 Task: Choose the card "JACK OF ALL TRADES" for your new game.
Action: Mouse moved to (673, 517)
Screenshot: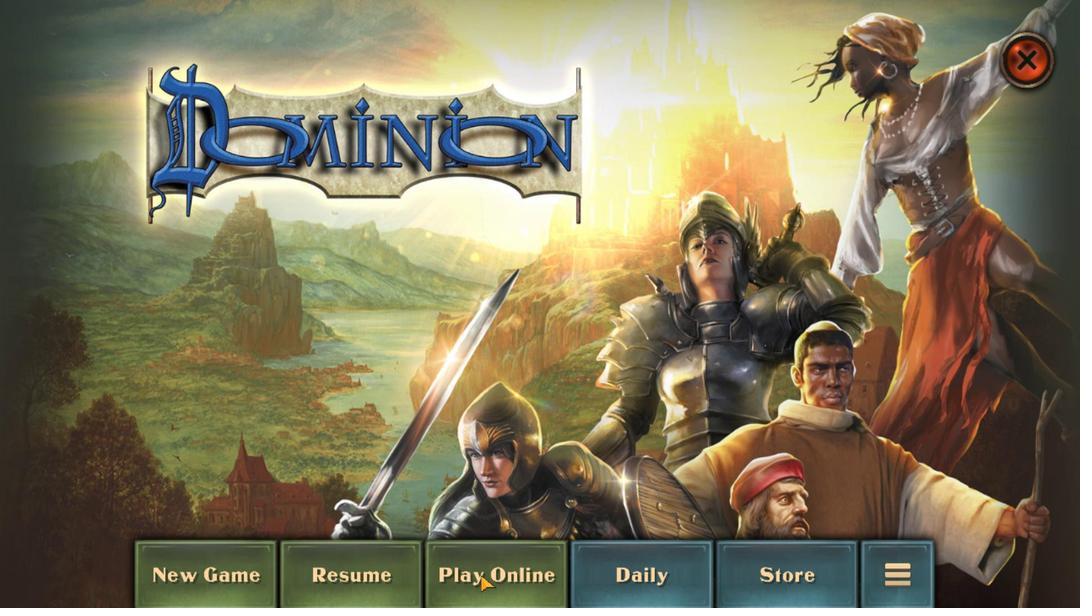 
Action: Mouse pressed left at (673, 517)
Screenshot: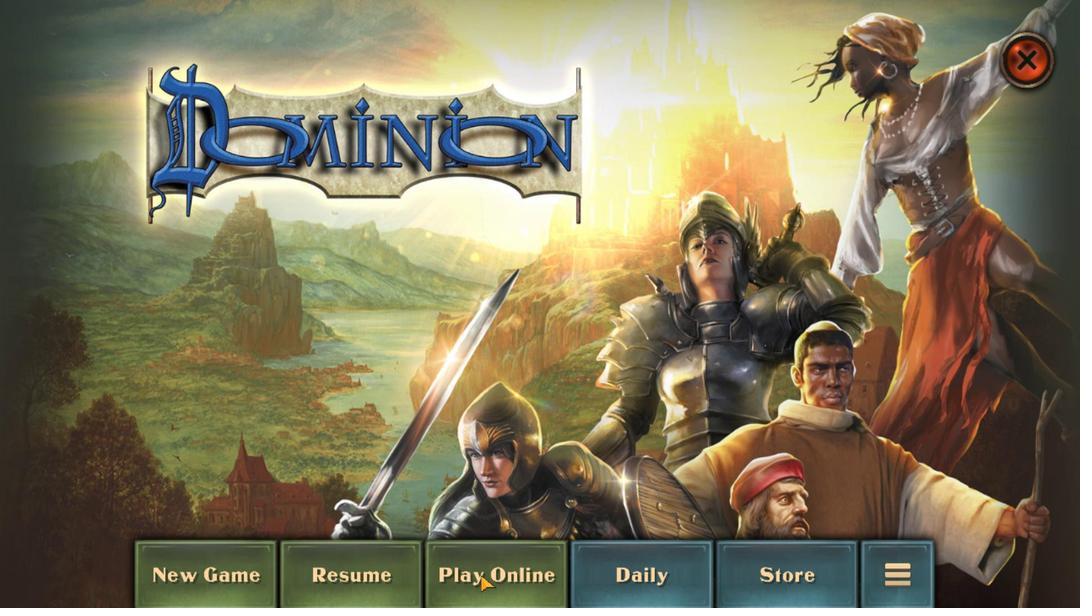 
Action: Mouse moved to (677, 129)
Screenshot: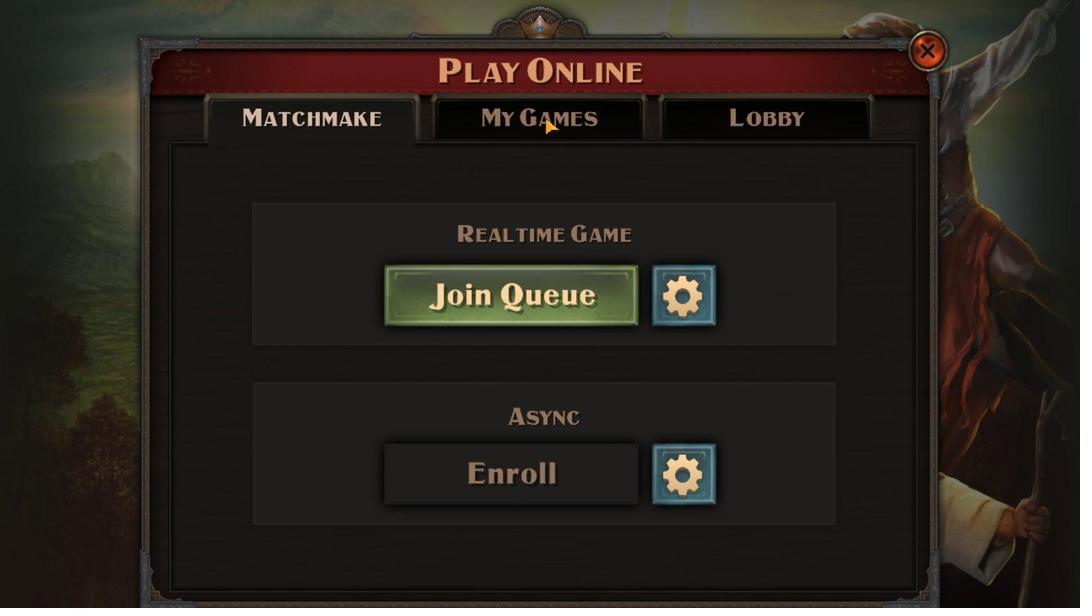 
Action: Mouse pressed left at (677, 129)
Screenshot: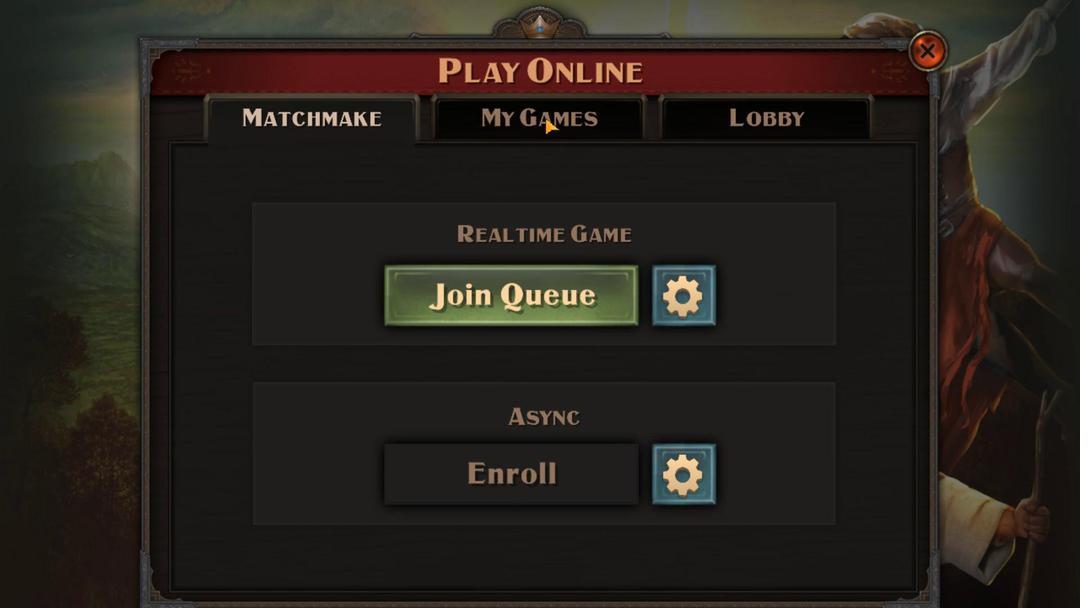 
Action: Mouse moved to (690, 429)
Screenshot: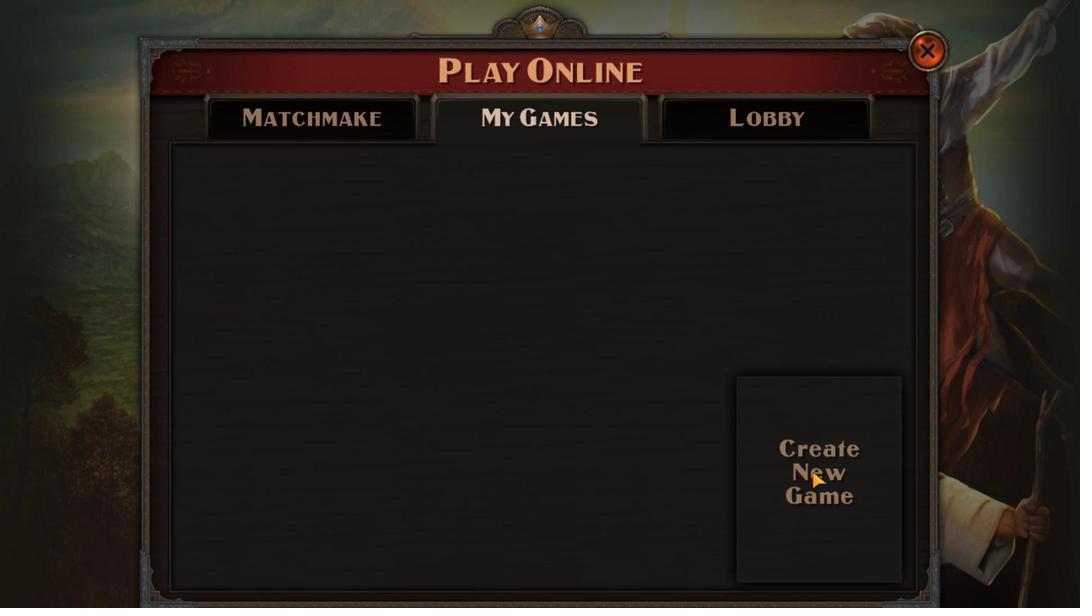 
Action: Mouse pressed left at (690, 429)
Screenshot: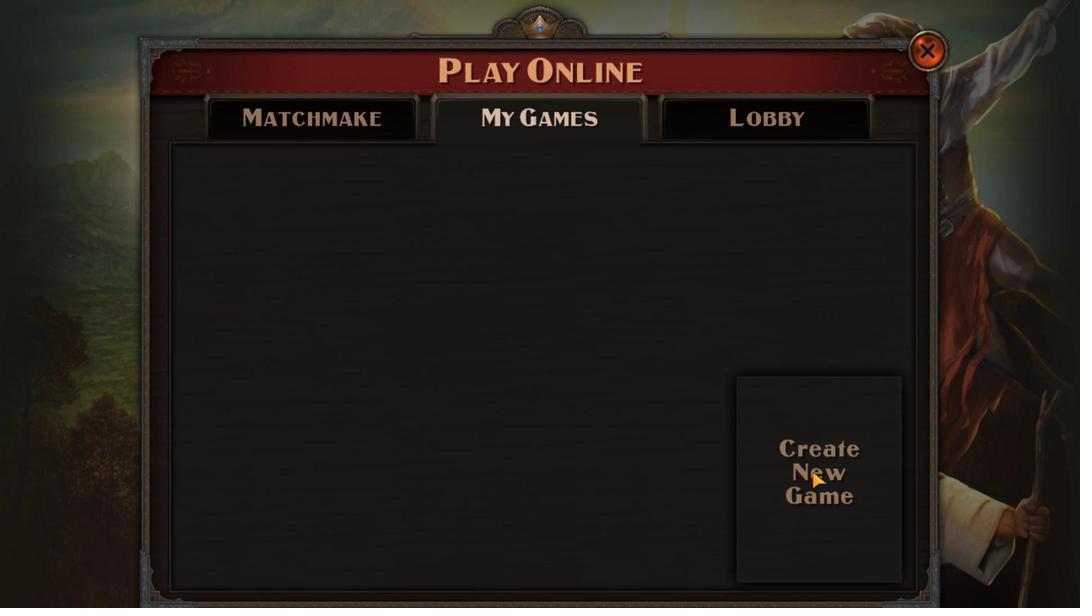 
Action: Mouse moved to (673, 126)
Screenshot: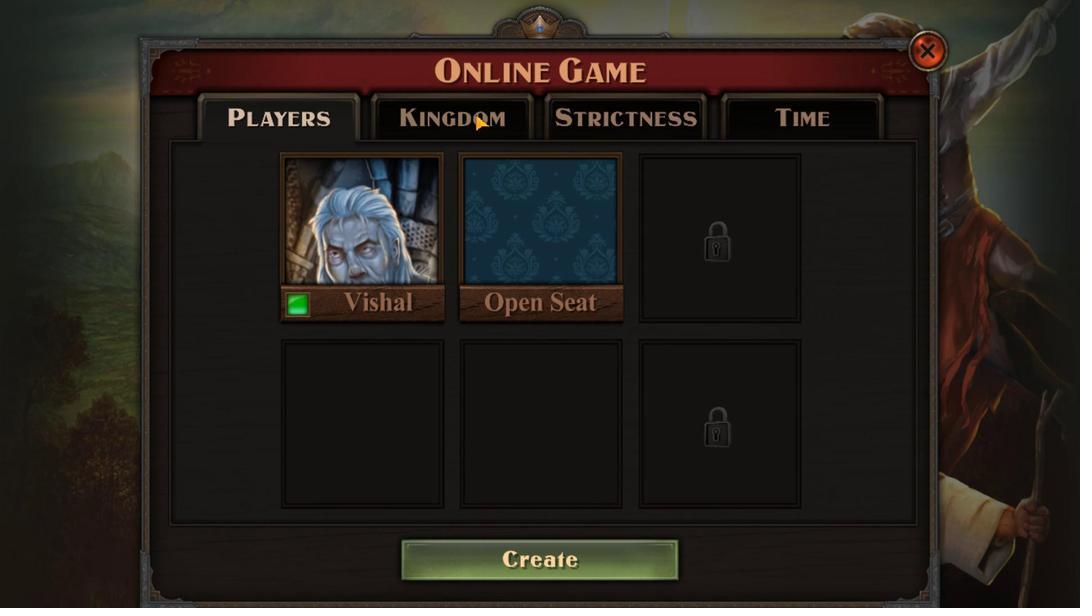 
Action: Mouse pressed left at (673, 126)
Screenshot: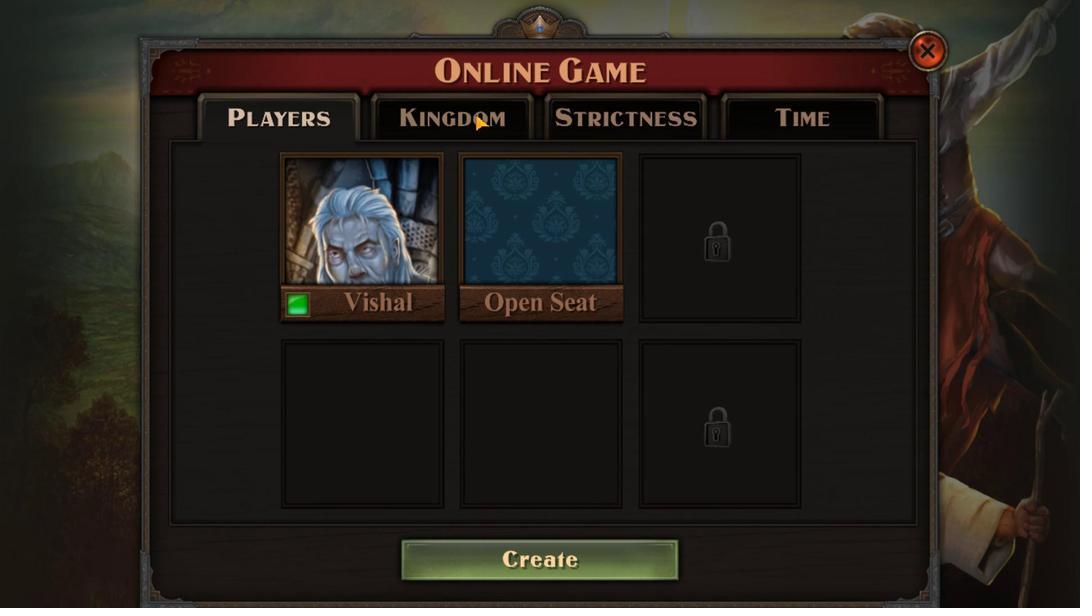 
Action: Mouse moved to (684, 193)
Screenshot: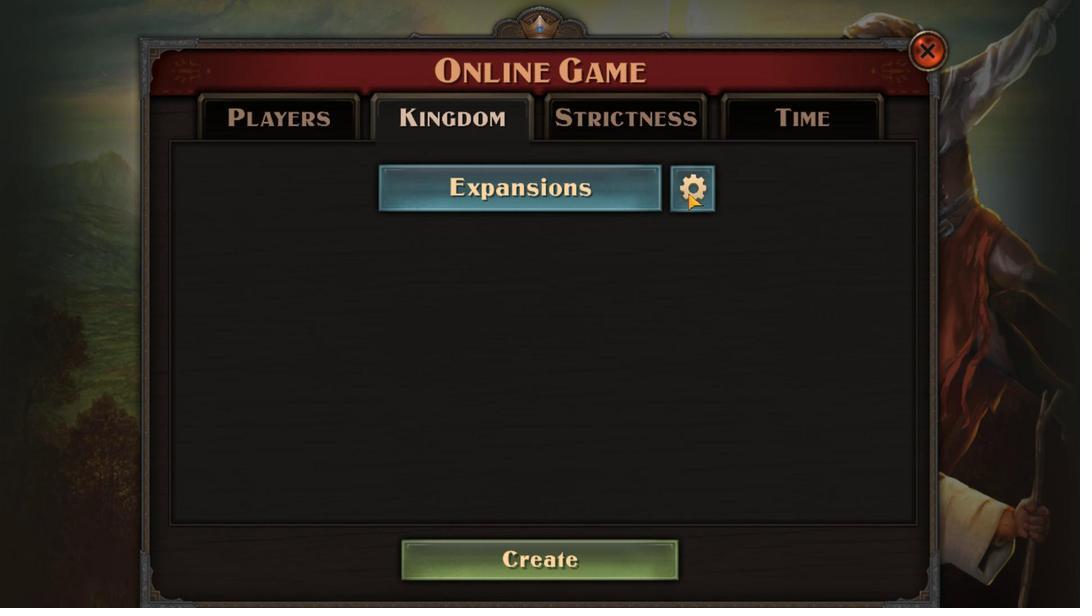 
Action: Mouse pressed left at (684, 193)
Screenshot: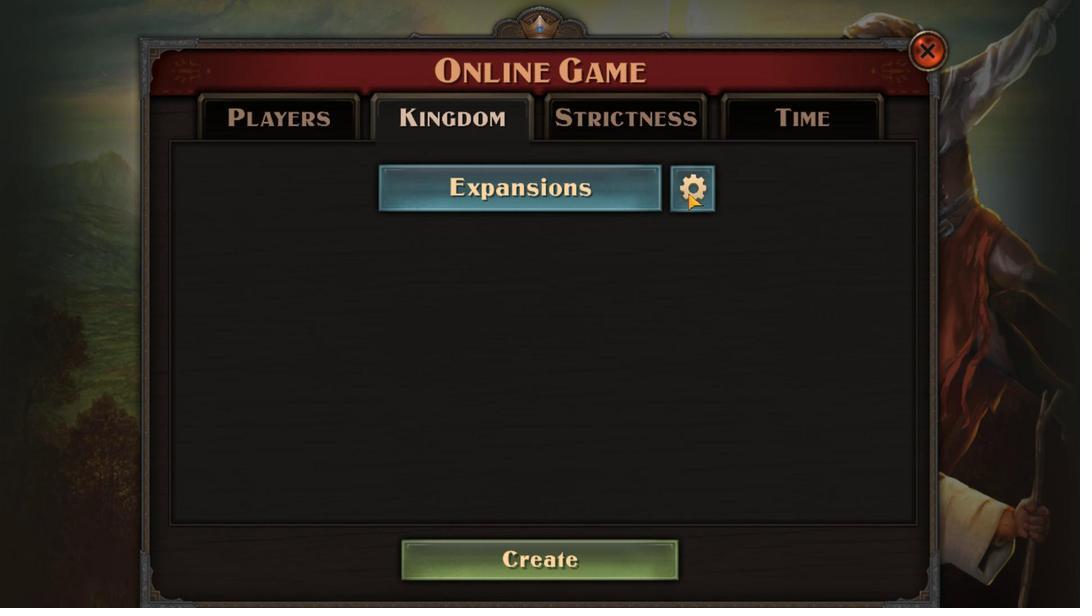 
Action: Mouse moved to (684, 193)
Screenshot: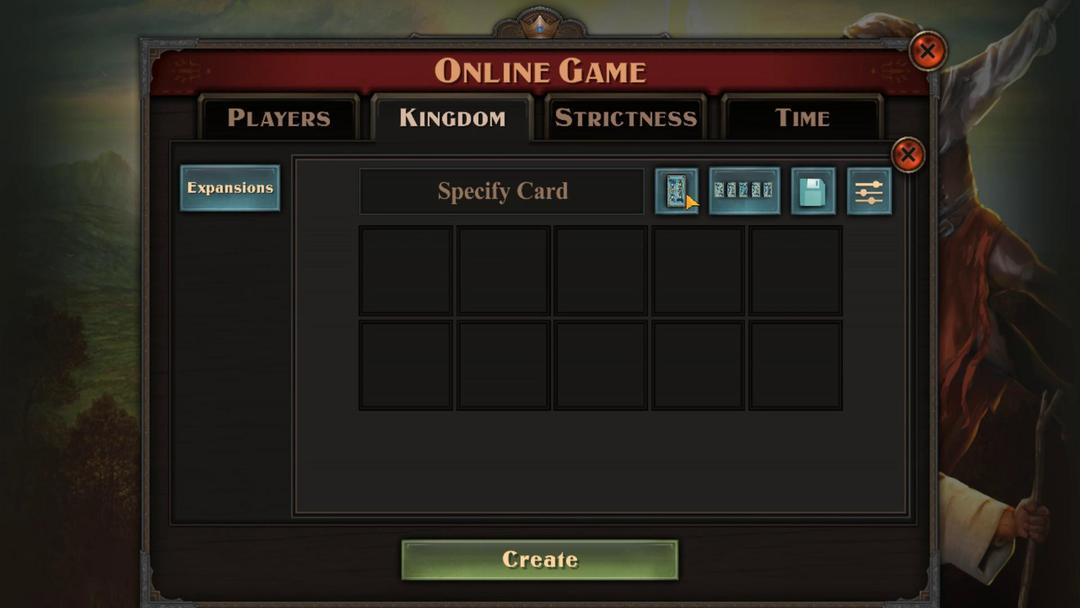 
Action: Mouse pressed left at (684, 193)
Screenshot: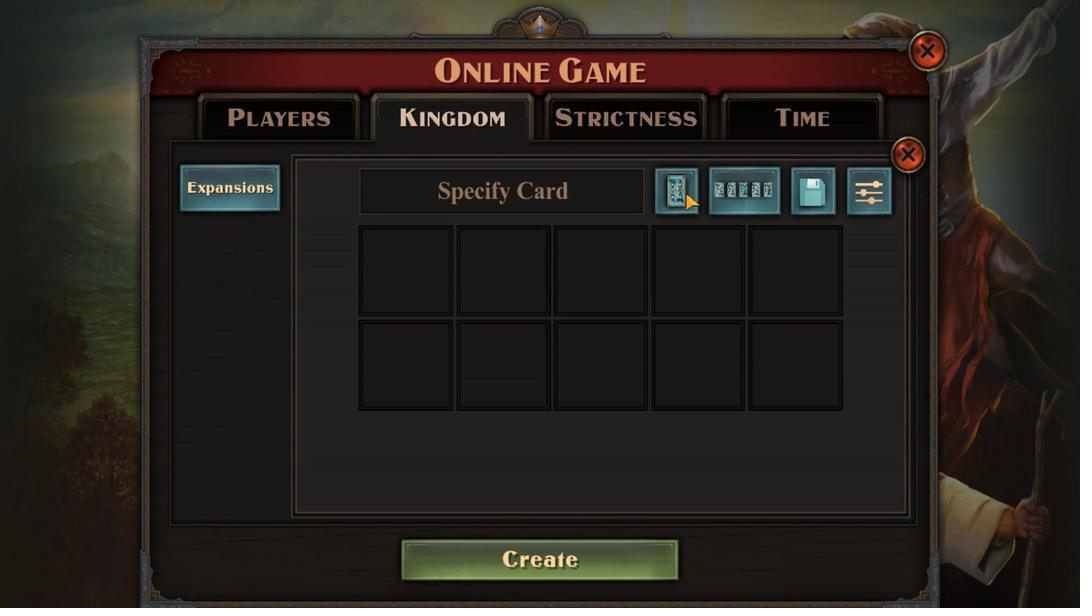 
Action: Mouse moved to (660, 278)
Screenshot: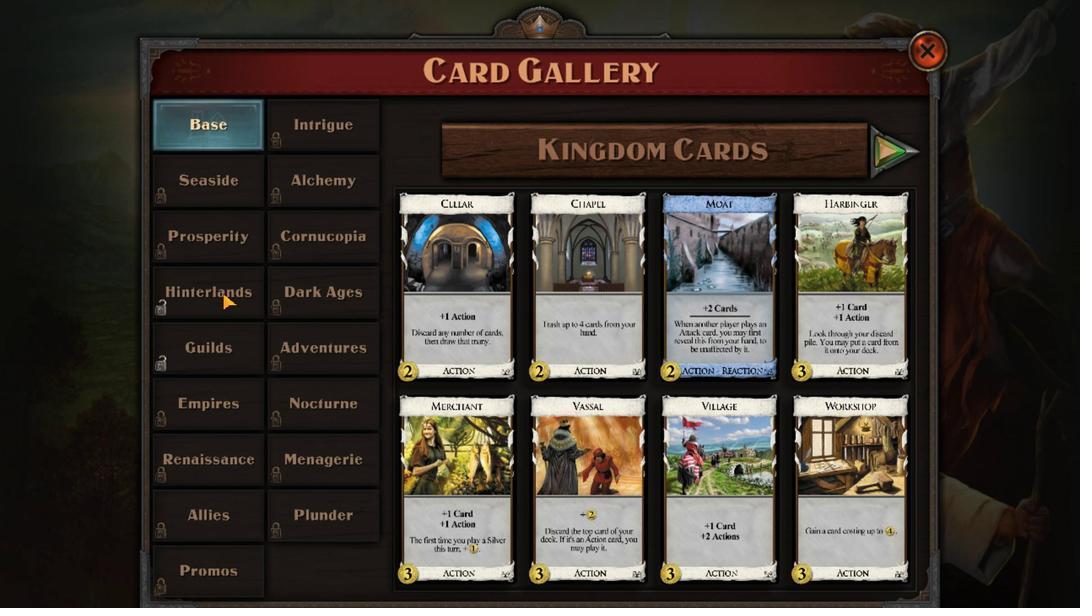 
Action: Mouse pressed left at (660, 278)
Screenshot: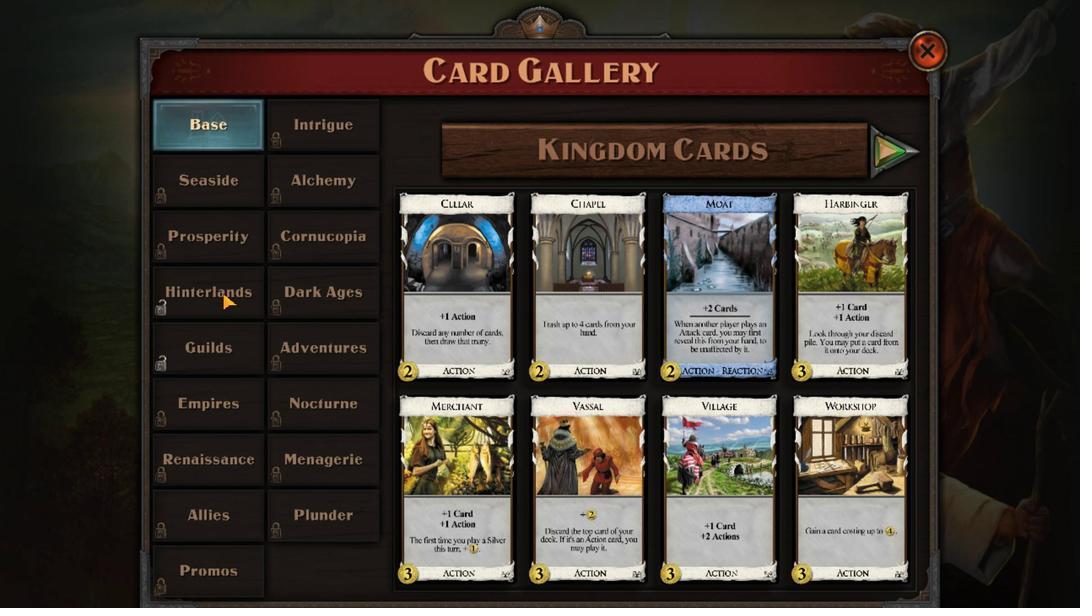 
Action: Mouse moved to (691, 452)
Screenshot: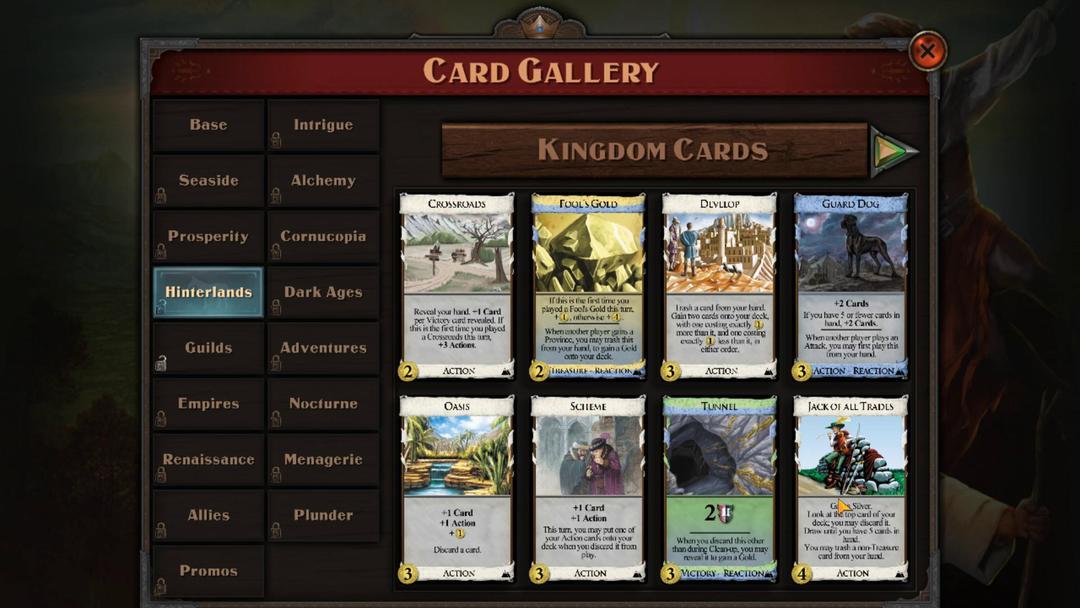 
Action: Mouse pressed left at (691, 452)
Screenshot: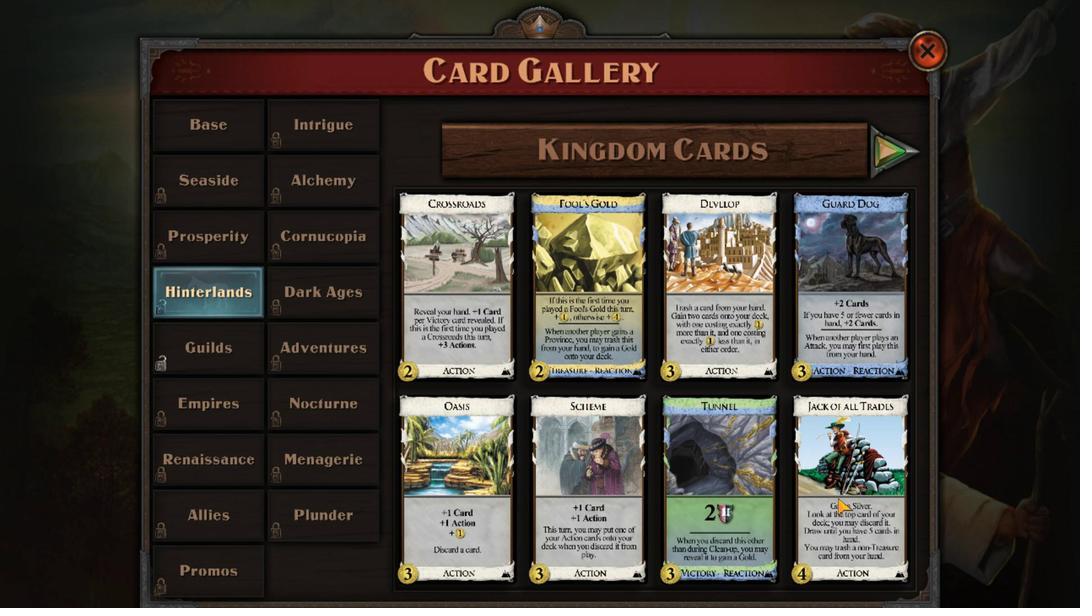 
